Task: Create New Customer with Customer Name: The Miscellaneous Distribution, Billing Address Line1: 1980 Tibbs Avenue, Billing Address Line2:  Plains, Billing Address Line3:  Montana 59859, Cell Number: 832-238-5040
Action: Mouse pressed left at (145, 28)
Screenshot: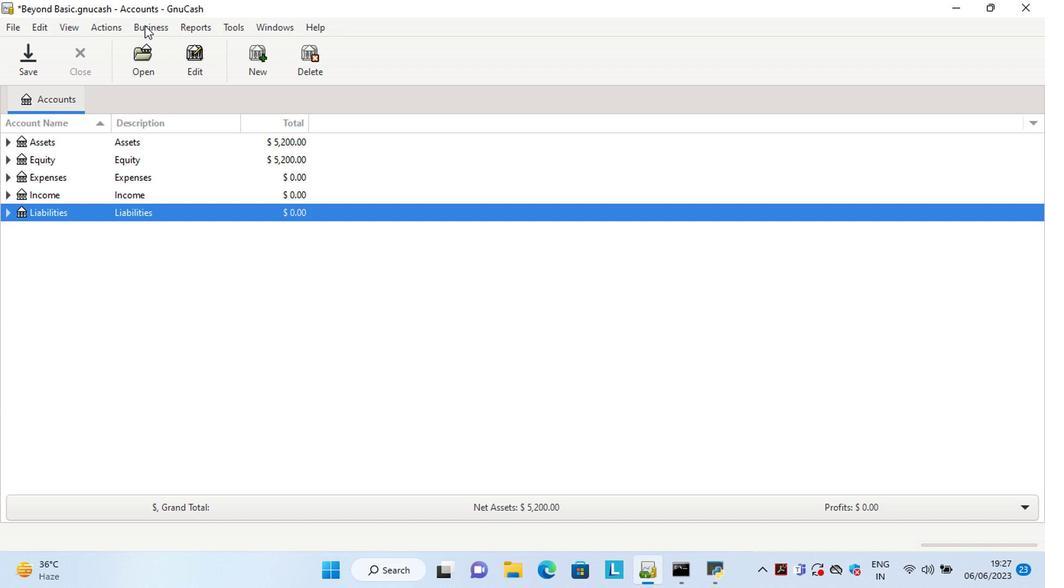 
Action: Mouse moved to (319, 69)
Screenshot: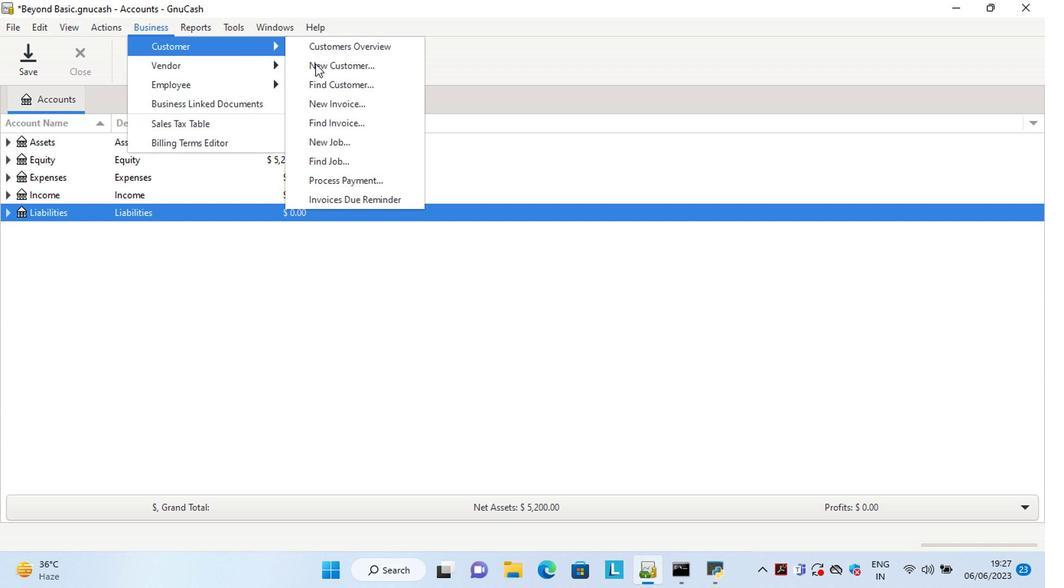
Action: Mouse pressed left at (319, 69)
Screenshot: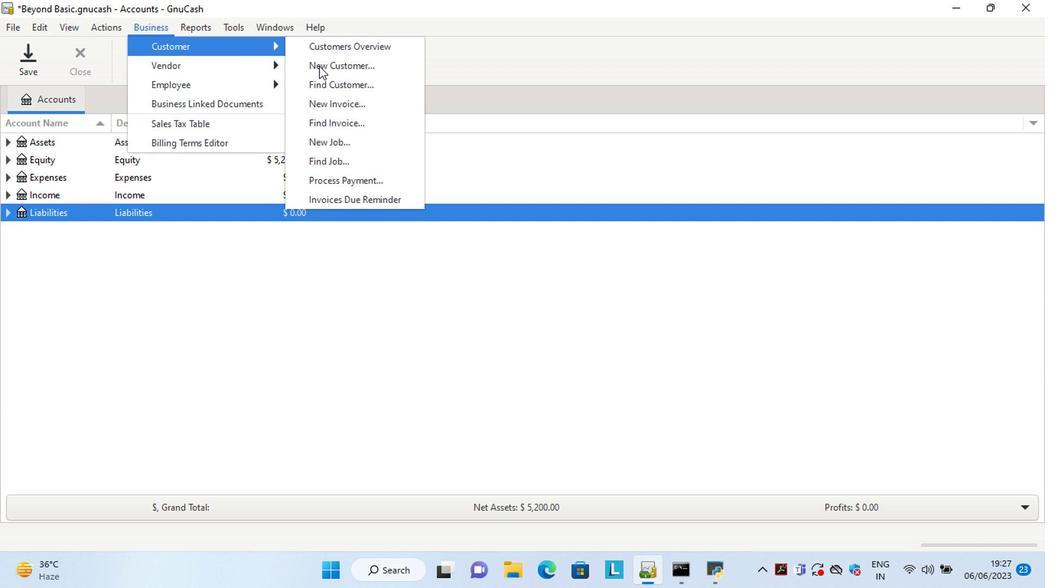 
Action: Mouse moved to (954, 329)
Screenshot: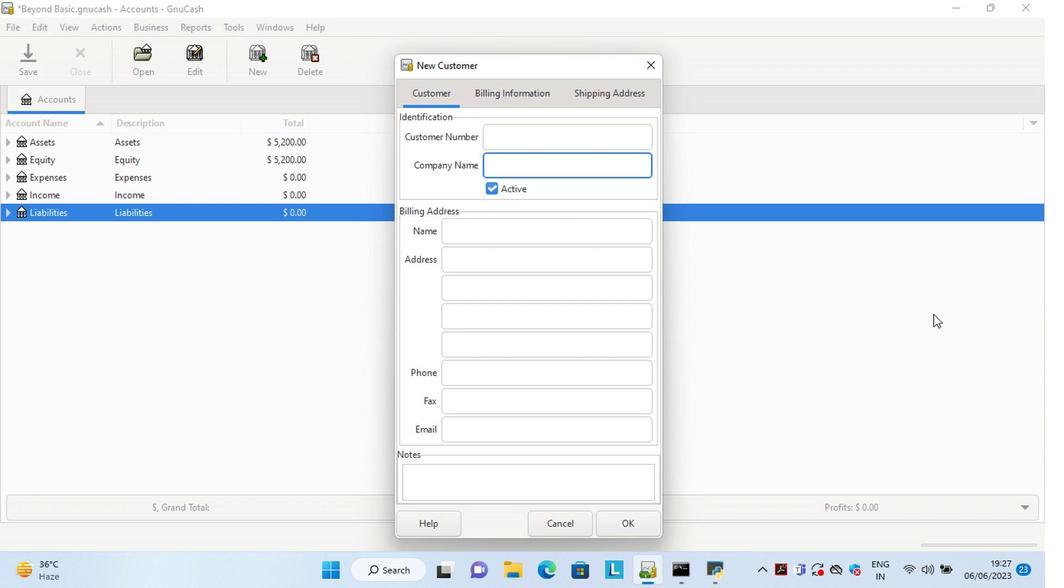 
Action: Key pressed <Key.shift>The<Key.space><Key.shift>Miscellaneous<Key.space><Key.shift>Distribution<Key.tab><Key.tab><Key.tab>1980<Key.space><Key.shift>Tibbs<Key.space><Key.shift>Avenue<Key.tab><Key.shift>Plains<Key.tab><Key.shift>Montana<Key.space>59859<Key.tab><Key.tab>832-238-50410<Key.backspace><Key.backspace>0
Screenshot: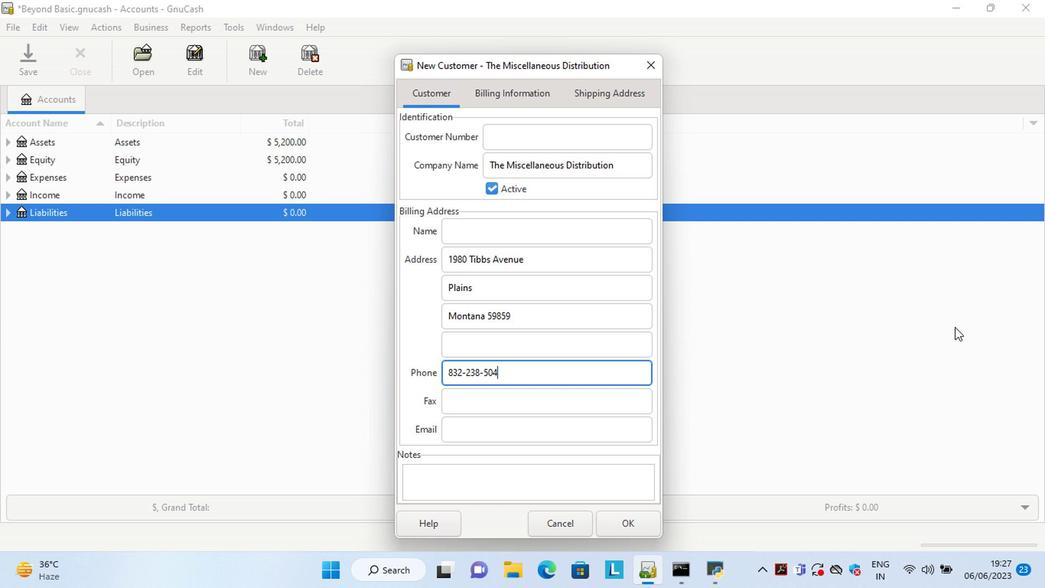 
Action: Mouse moved to (636, 518)
Screenshot: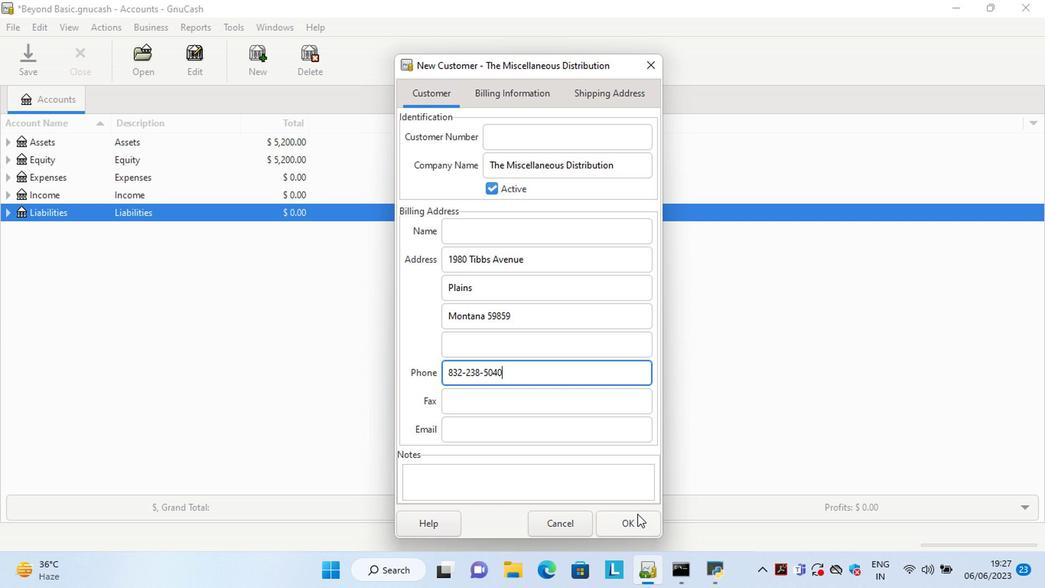 
Action: Mouse pressed left at (636, 518)
Screenshot: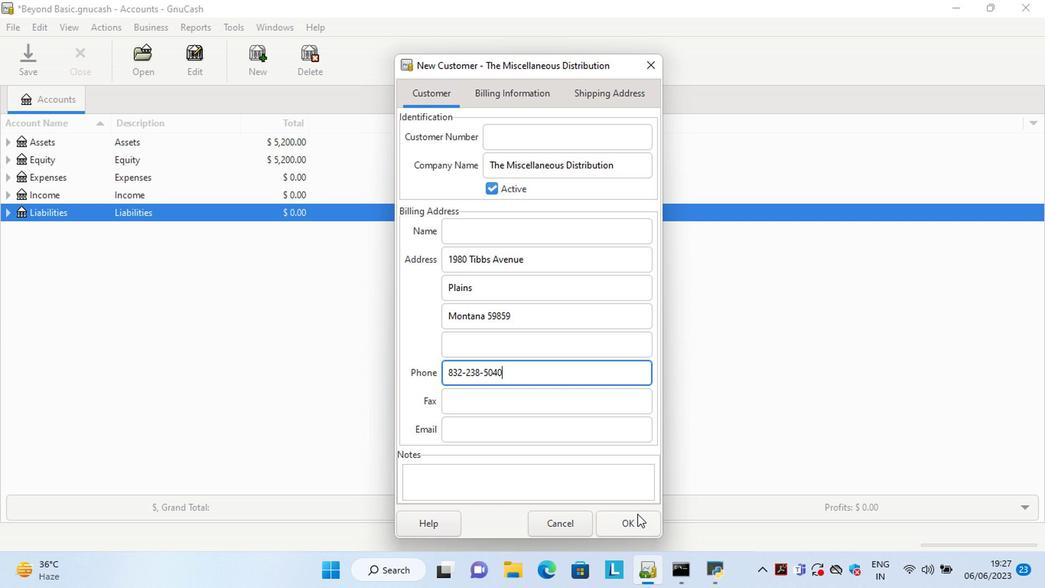 
